 Task: Create a new folder named 'Development' under the email account 'Shubhamjain3991@outlook.com'.
Action: Mouse moved to (39, 58)
Screenshot: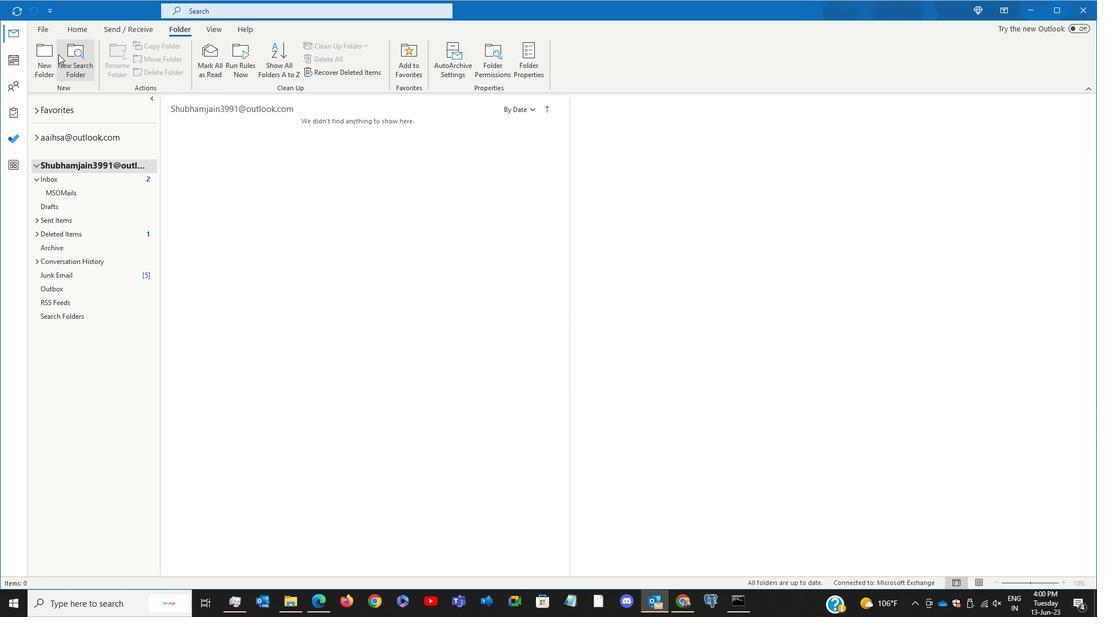 
Action: Mouse pressed left at (39, 58)
Screenshot: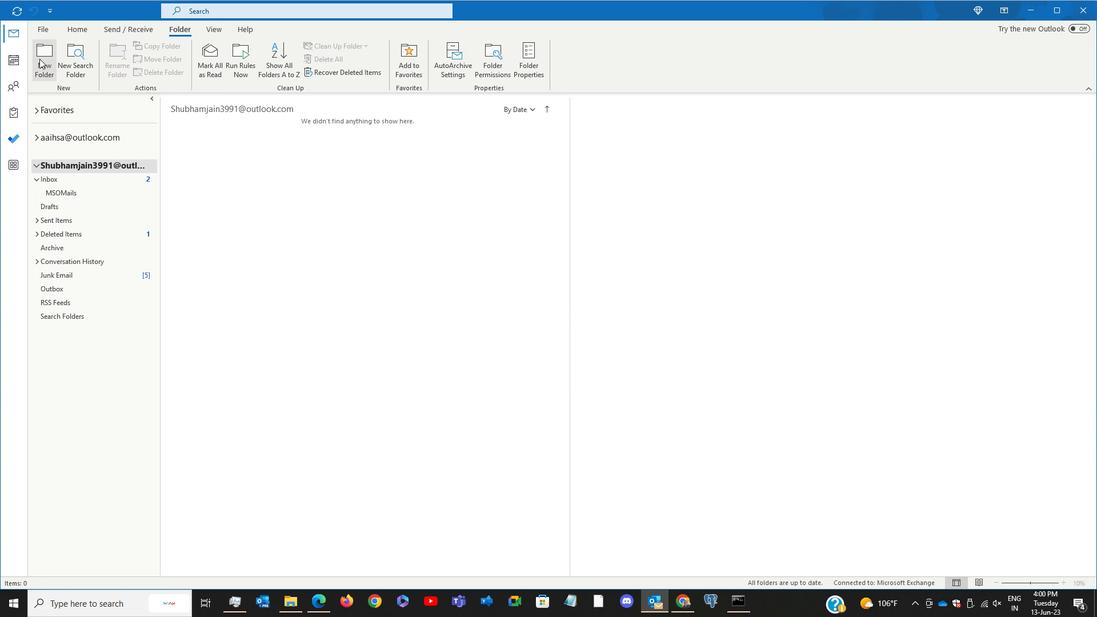 
Action: Mouse moved to (478, 223)
Screenshot: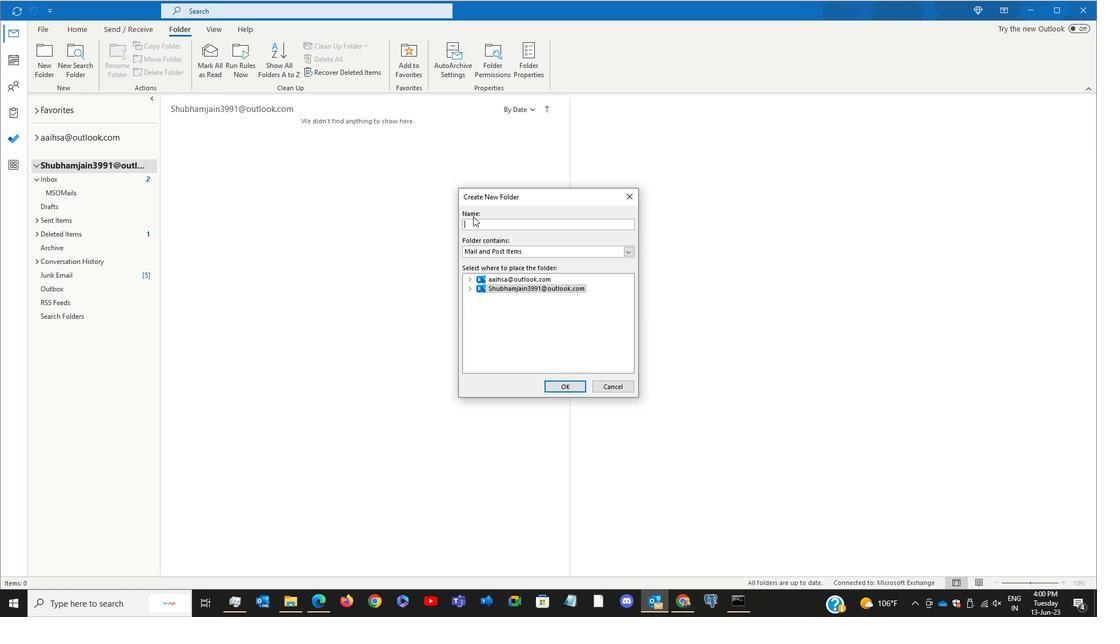 
Action: Mouse pressed left at (478, 223)
Screenshot: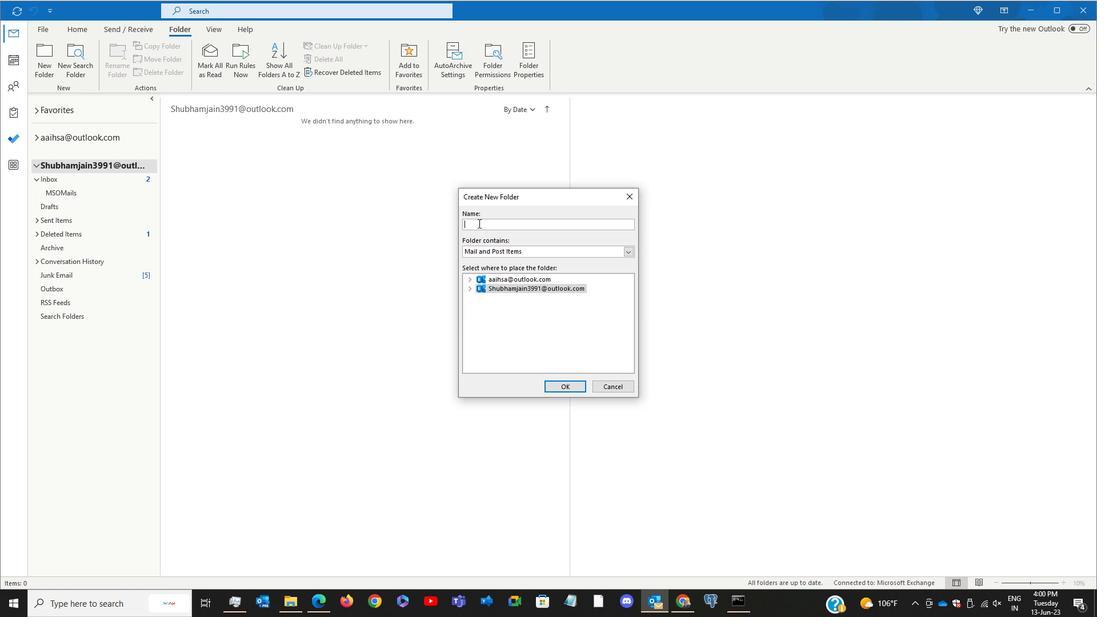 
Action: Key pressed <Key.shift>DESIGN
Screenshot: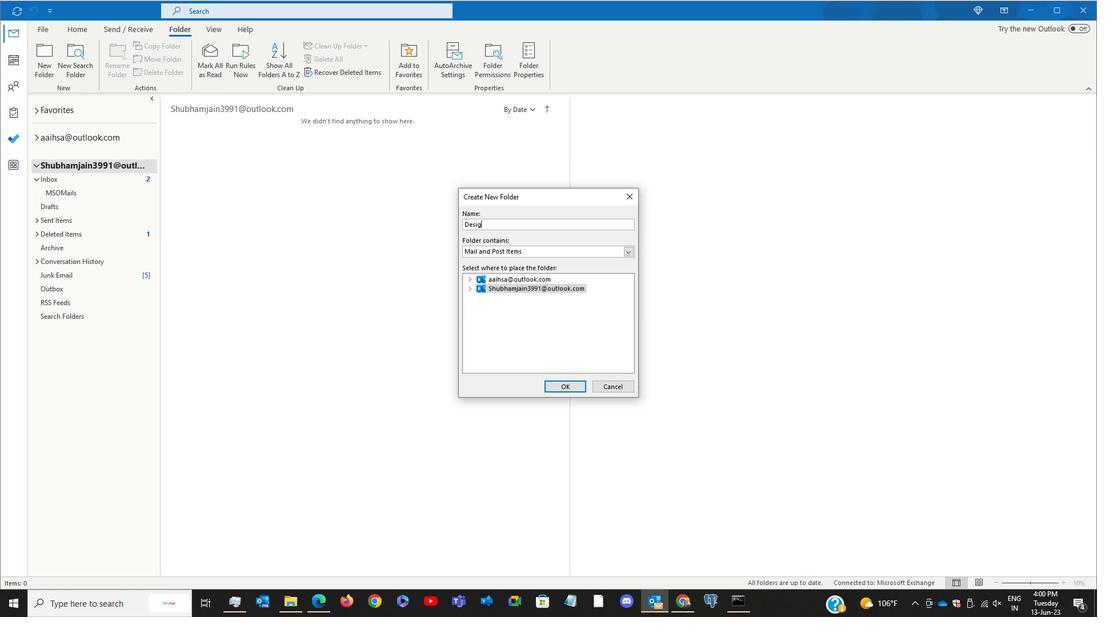 
Action: Mouse moved to (559, 384)
Screenshot: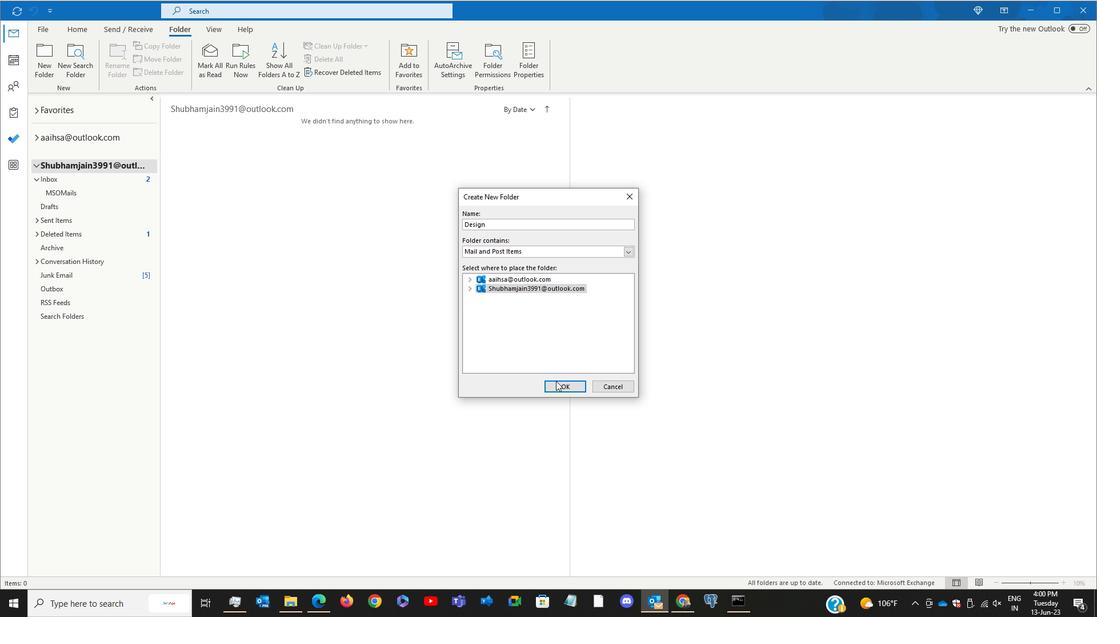 
Action: Mouse pressed left at (559, 384)
Screenshot: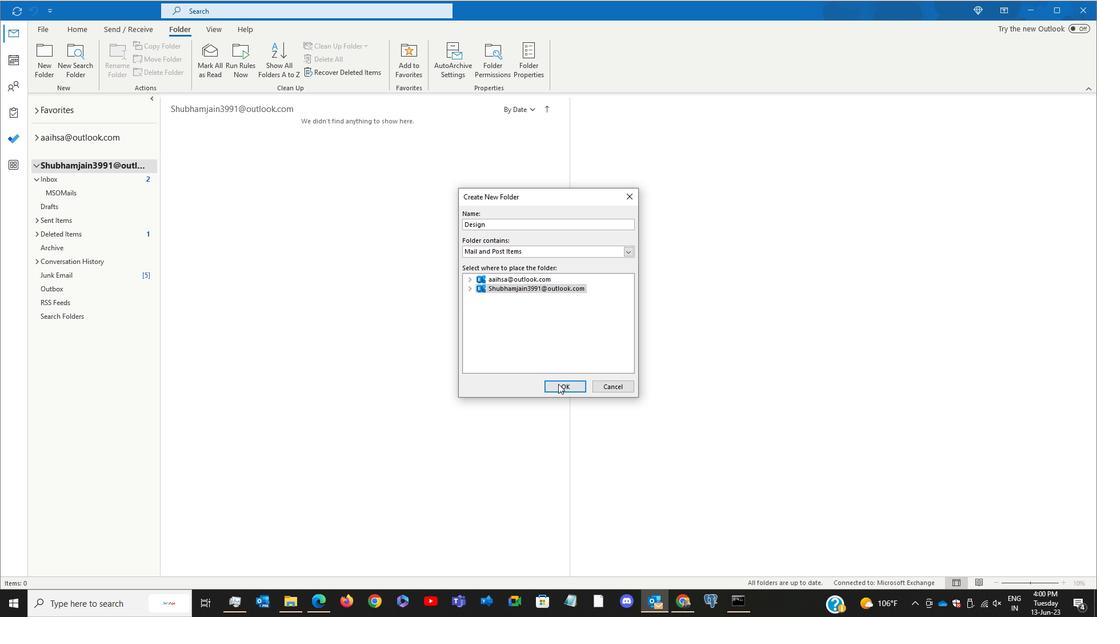 
Action: Mouse moved to (50, 66)
Screenshot: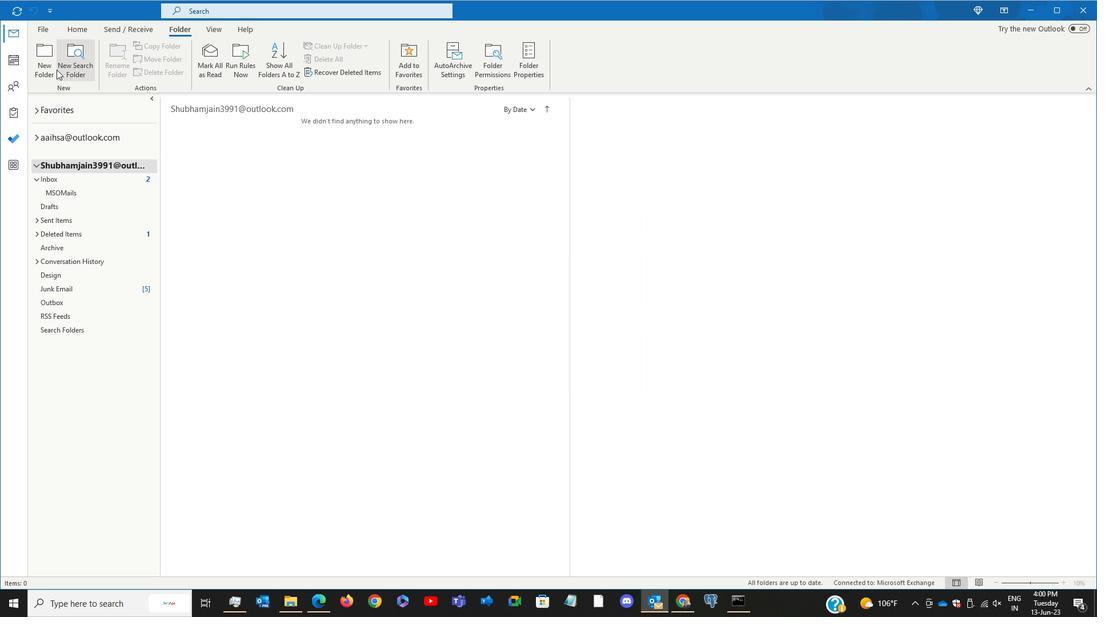 
Action: Mouse pressed left at (50, 66)
Screenshot: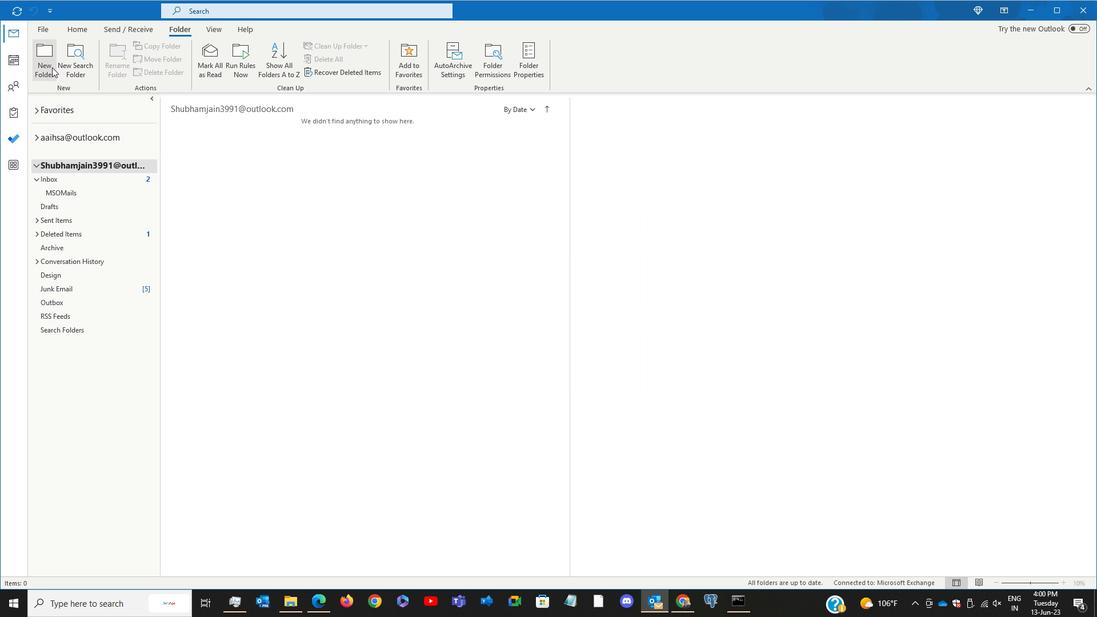 
Action: Mouse moved to (469, 222)
Screenshot: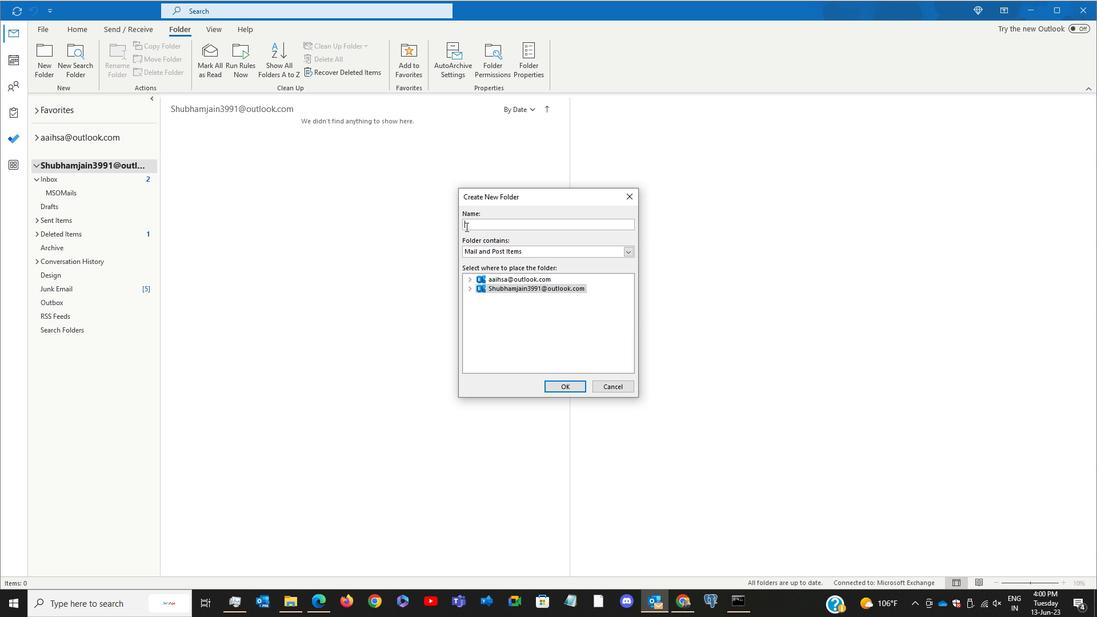 
Action: Mouse pressed left at (469, 222)
Screenshot: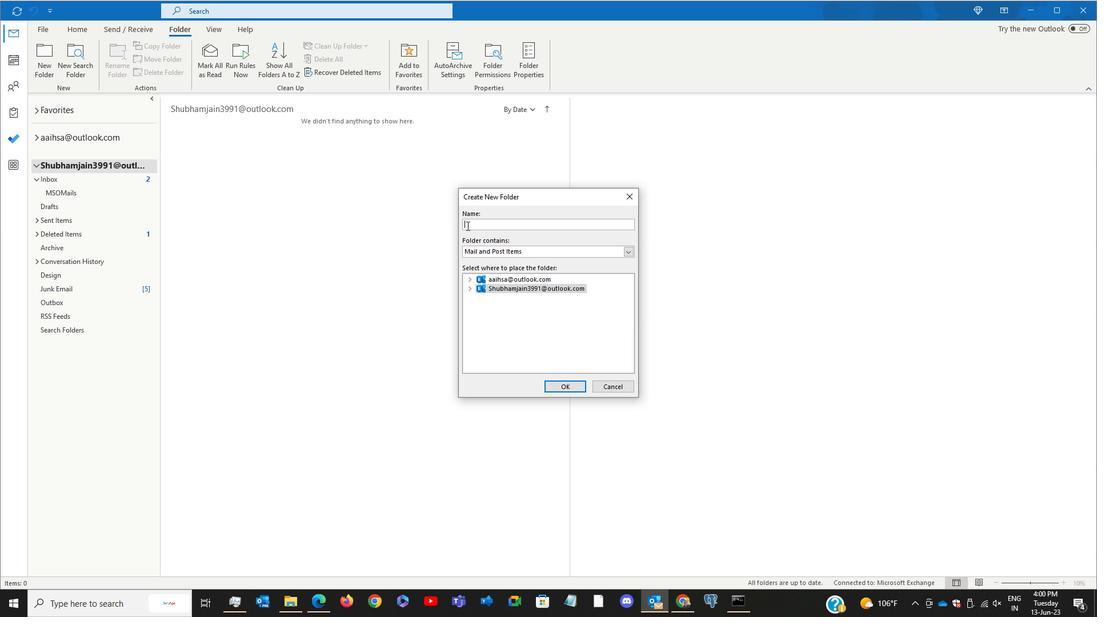 
Action: Key pressed <Key.shift>DEVELOPMENT
Screenshot: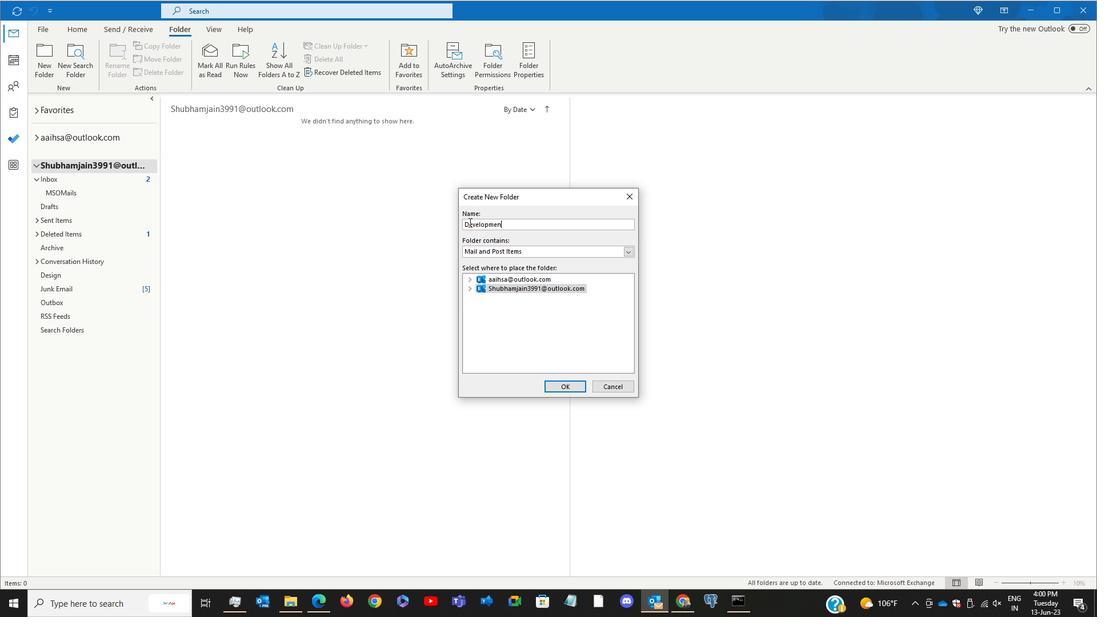 
Action: Mouse moved to (569, 384)
Screenshot: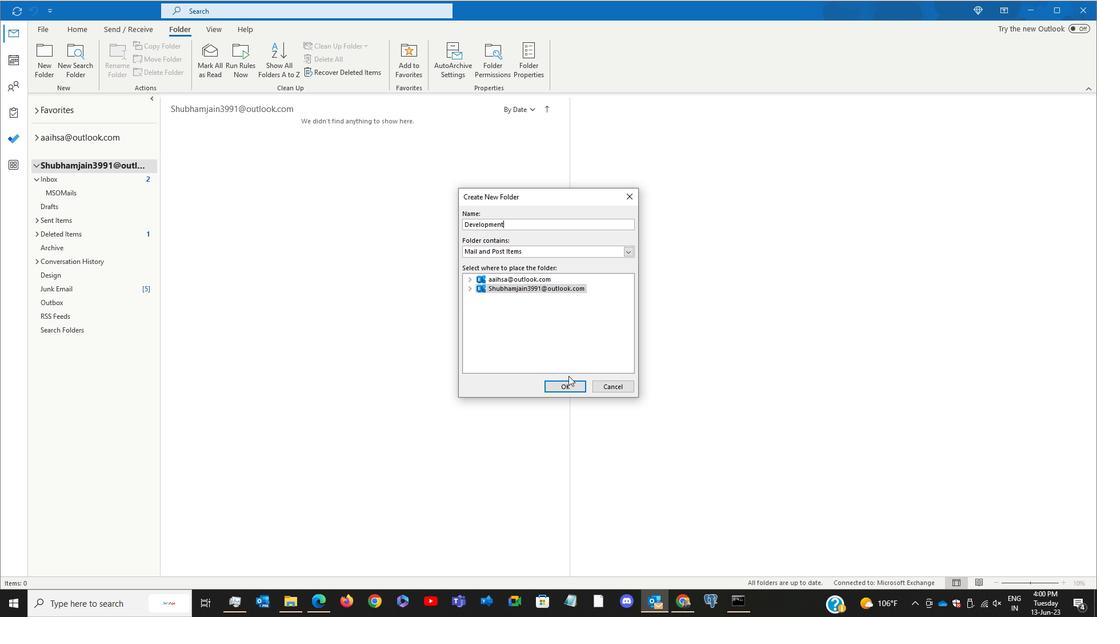 
Action: Mouse pressed left at (569, 384)
Screenshot: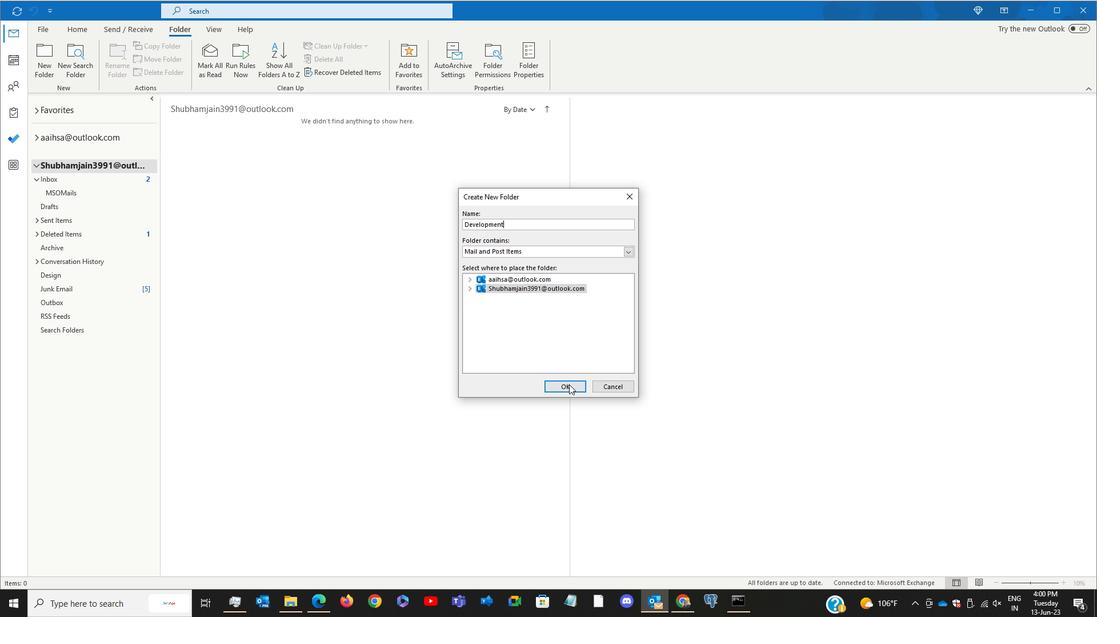 
